 Task: Use the formula "FLOOR.PRECISE" in spreadsheet "Project protfolio".
Action: Mouse moved to (111, 74)
Screenshot: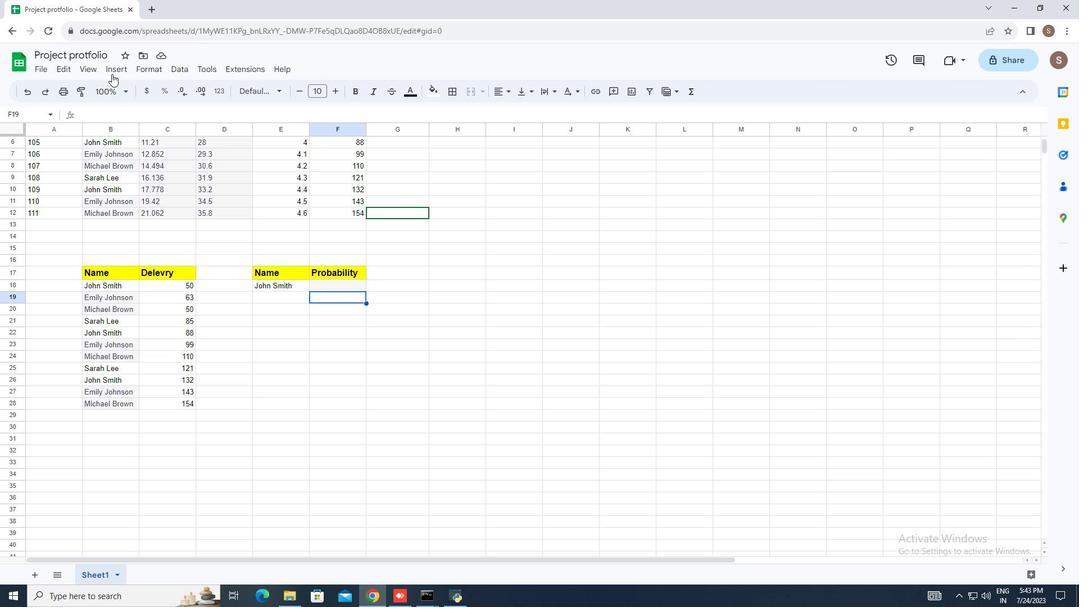 
Action: Mouse pressed left at (111, 74)
Screenshot: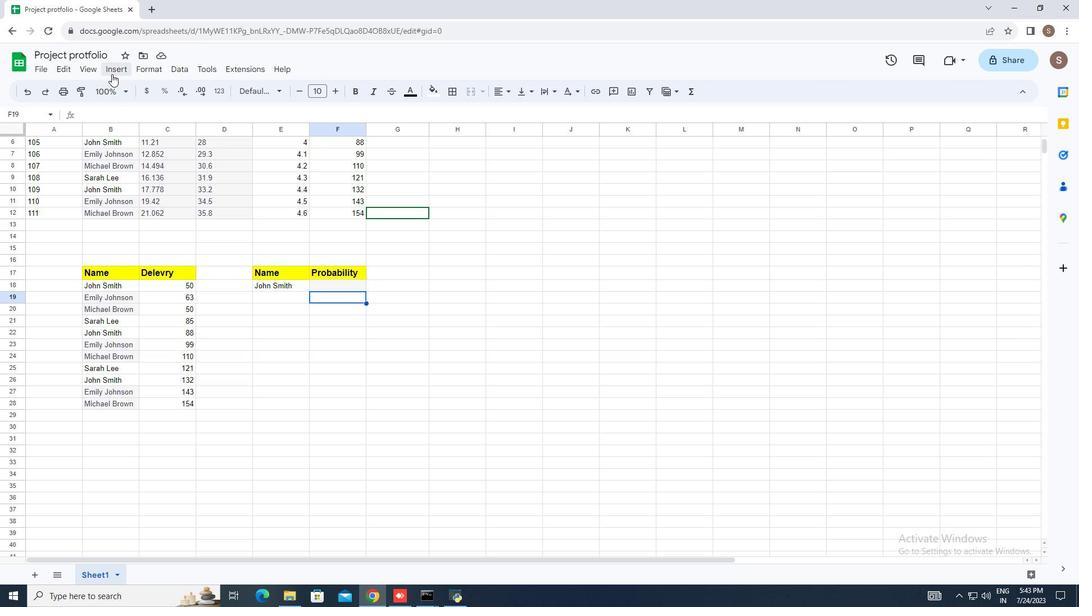
Action: Mouse moved to (173, 263)
Screenshot: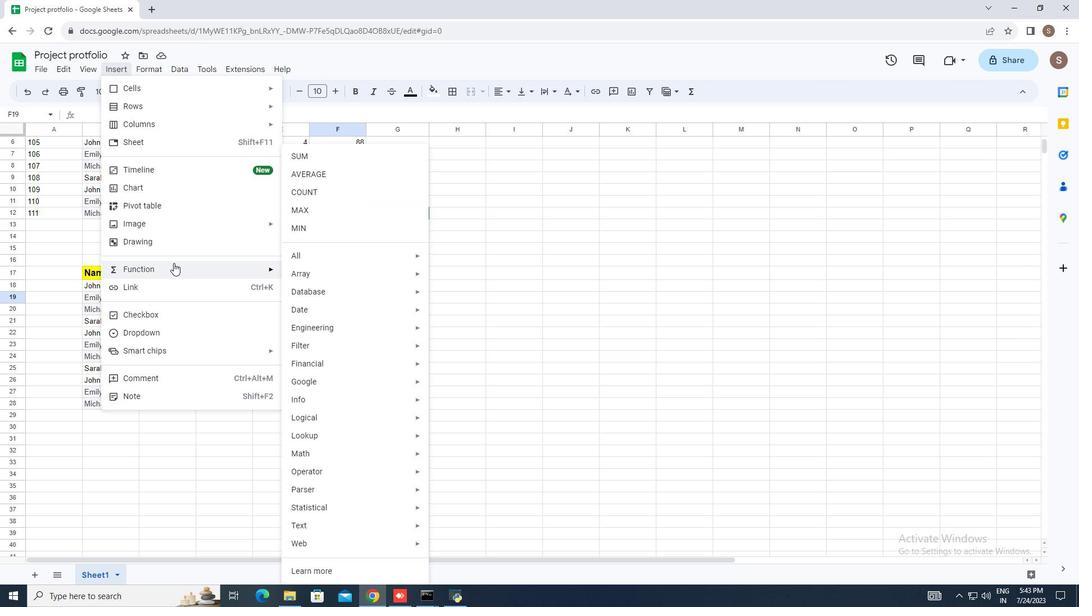 
Action: Mouse pressed left at (173, 263)
Screenshot: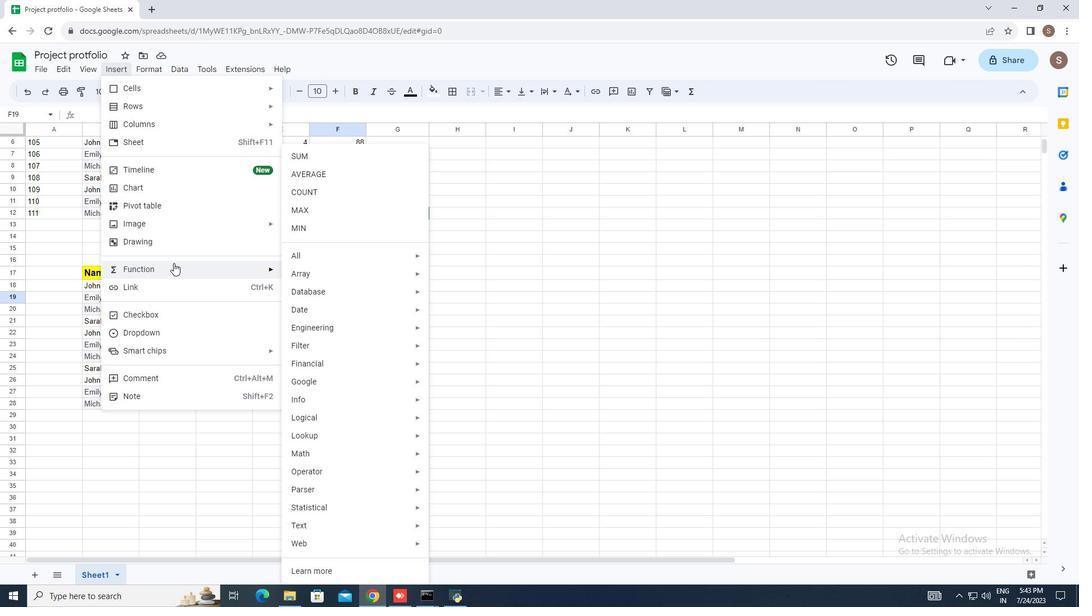
Action: Mouse moved to (317, 255)
Screenshot: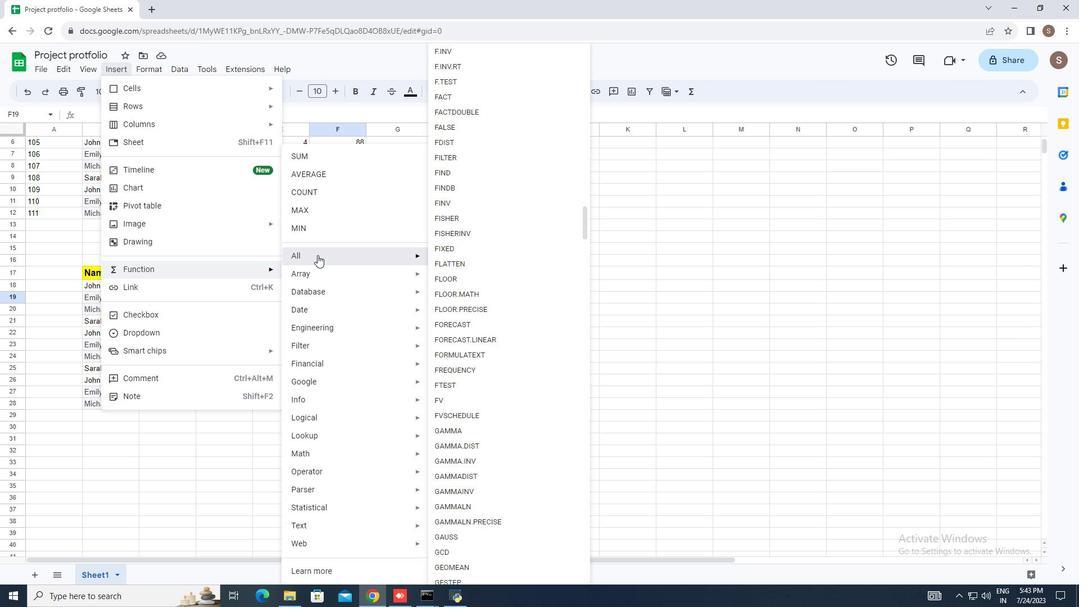 
Action: Mouse pressed left at (317, 255)
Screenshot: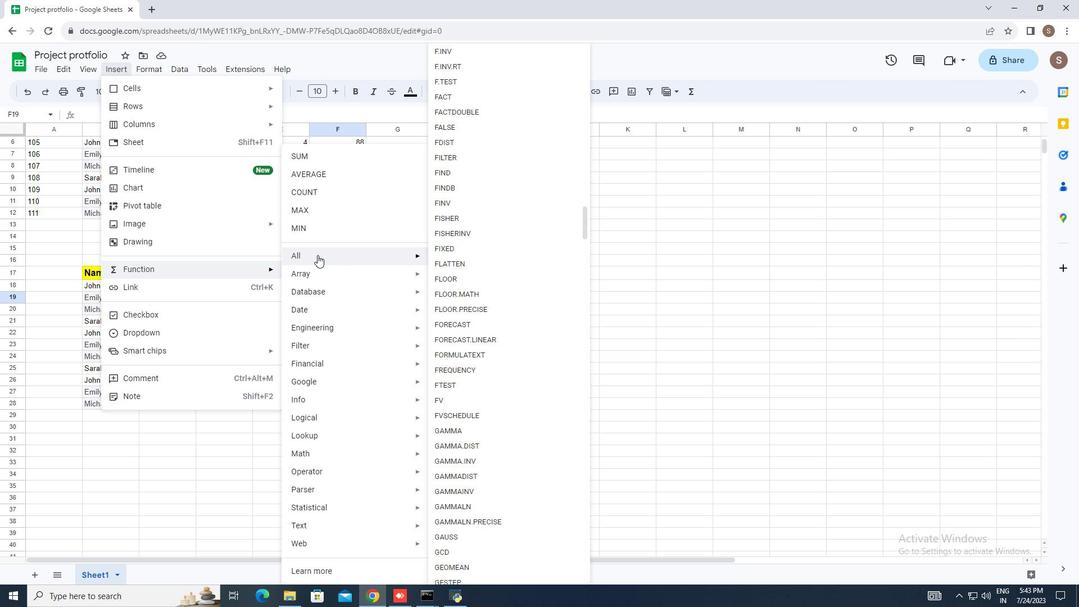 
Action: Mouse moved to (496, 308)
Screenshot: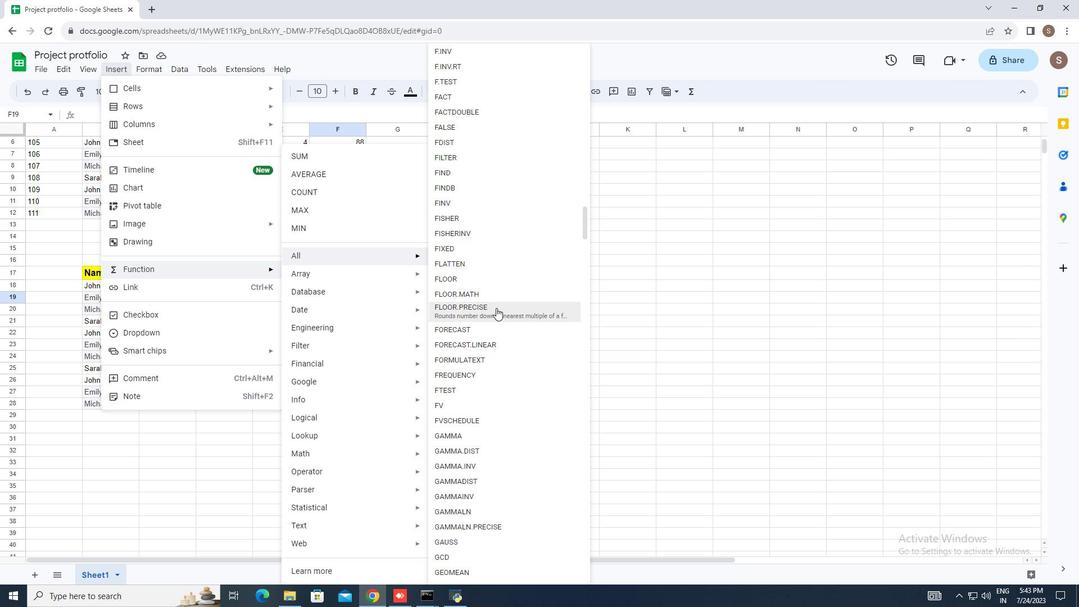 
Action: Mouse pressed left at (496, 308)
Screenshot: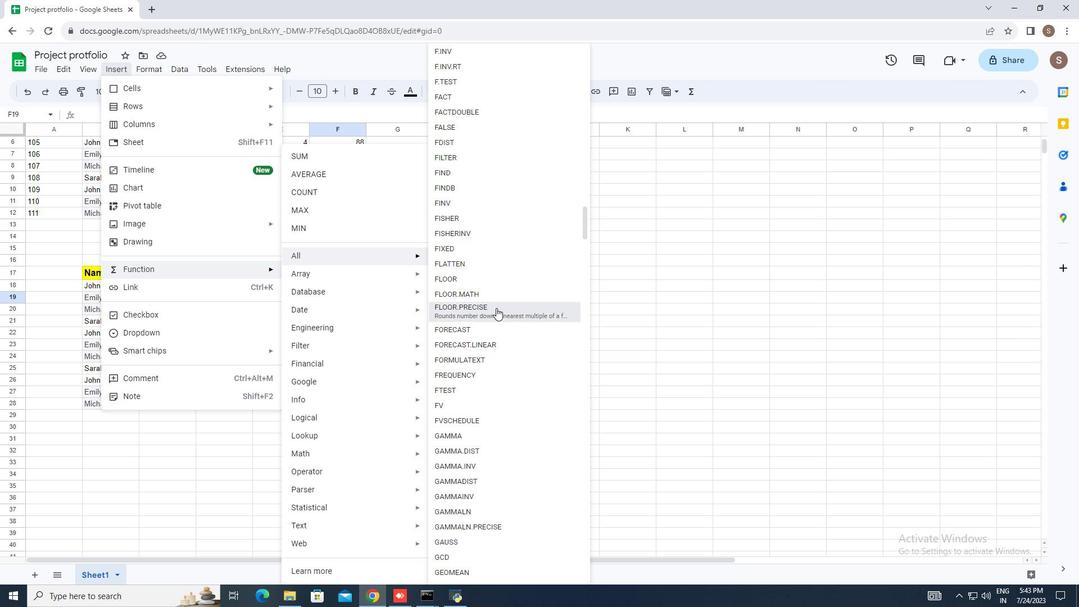 
Action: Mouse moved to (394, 247)
Screenshot: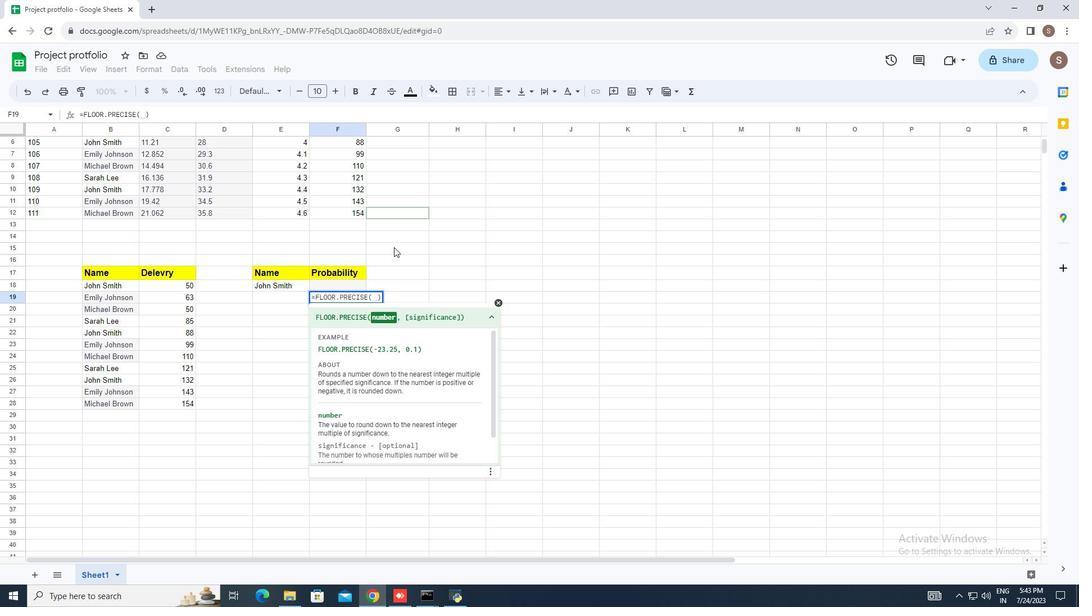 
Action: Key pressed -23.85,<Key.space>0.25<Key.enter>
Screenshot: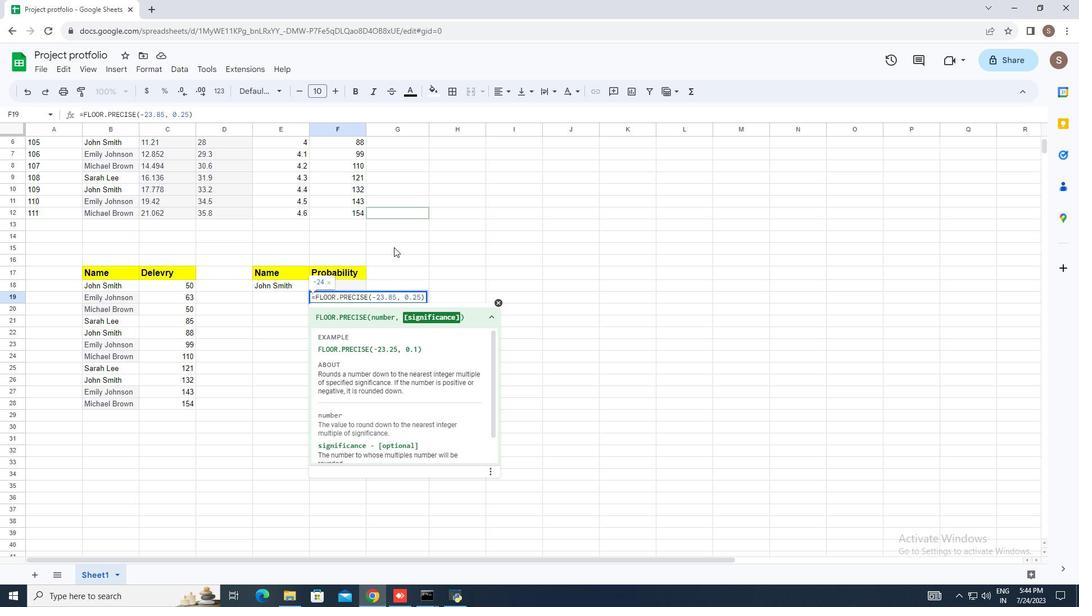 
